 Task: In messages from candidates turn off email notifications.
Action: Mouse moved to (647, 70)
Screenshot: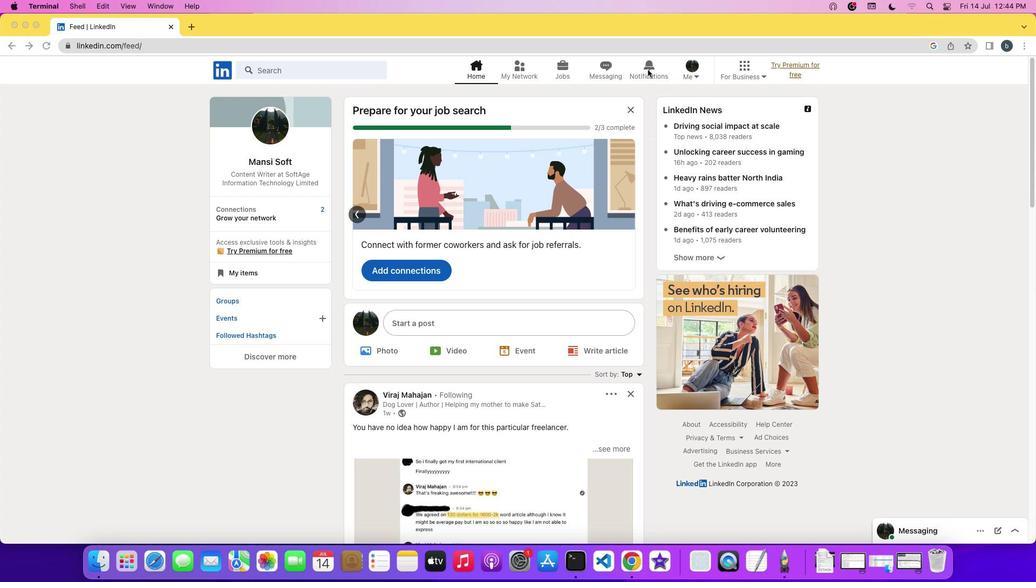 
Action: Mouse pressed left at (647, 70)
Screenshot: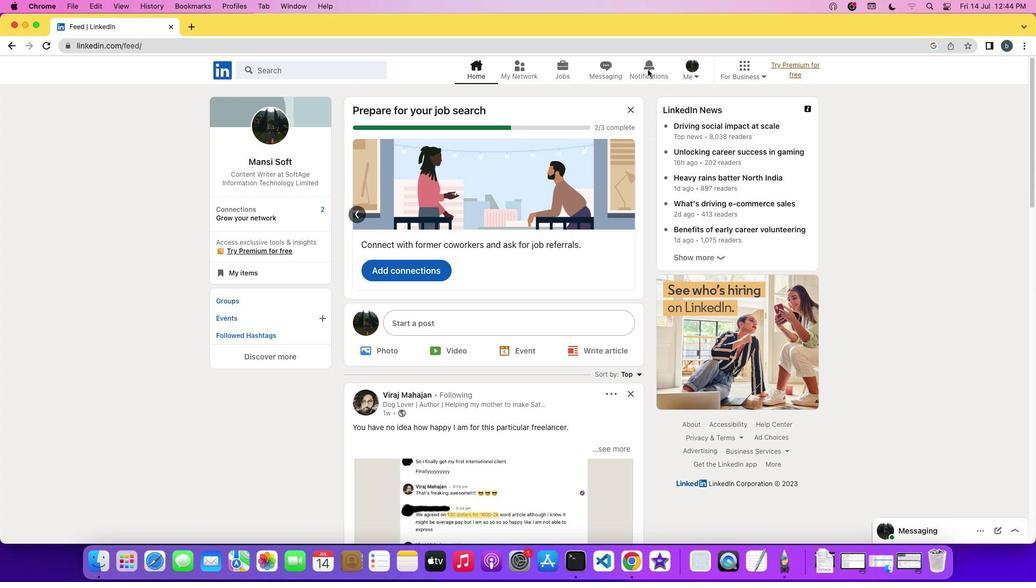 
Action: Mouse pressed left at (647, 70)
Screenshot: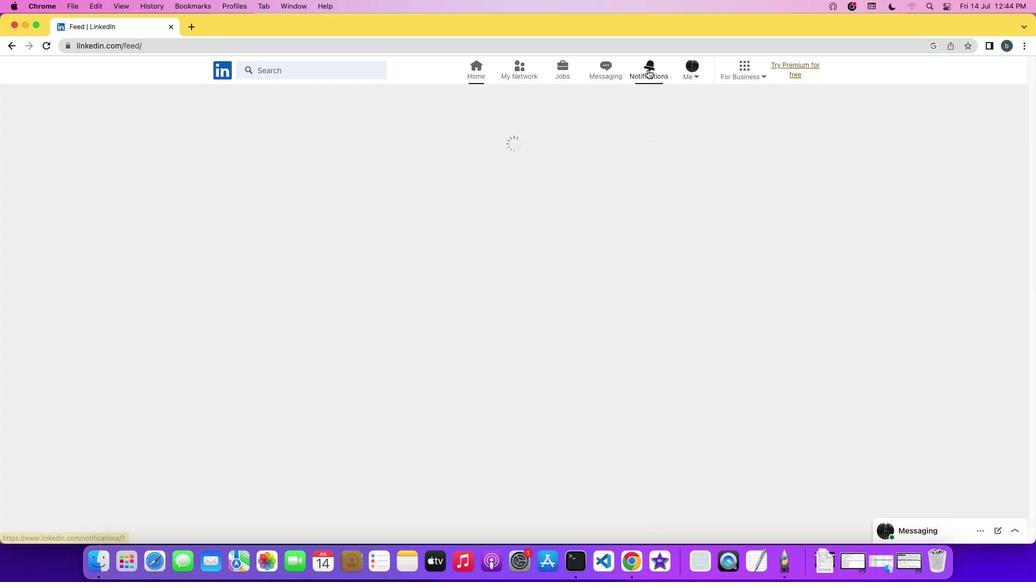 
Action: Mouse moved to (249, 139)
Screenshot: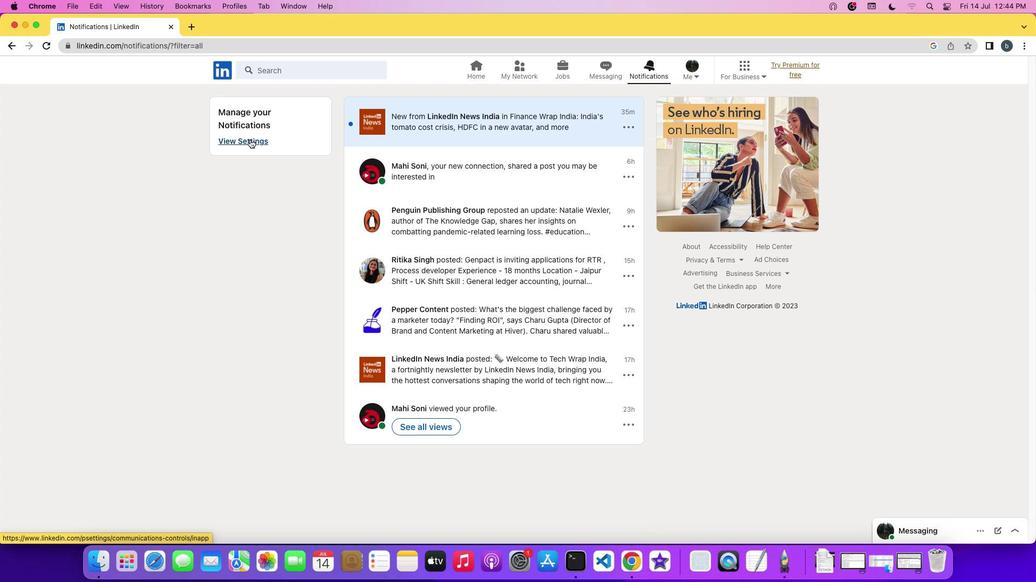 
Action: Mouse pressed left at (249, 139)
Screenshot: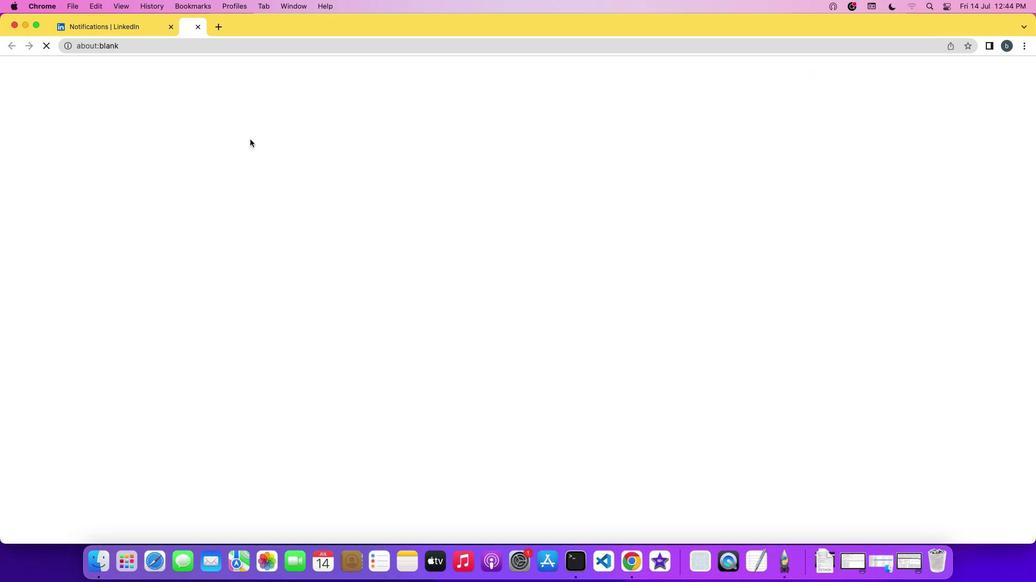 
Action: Mouse moved to (464, 169)
Screenshot: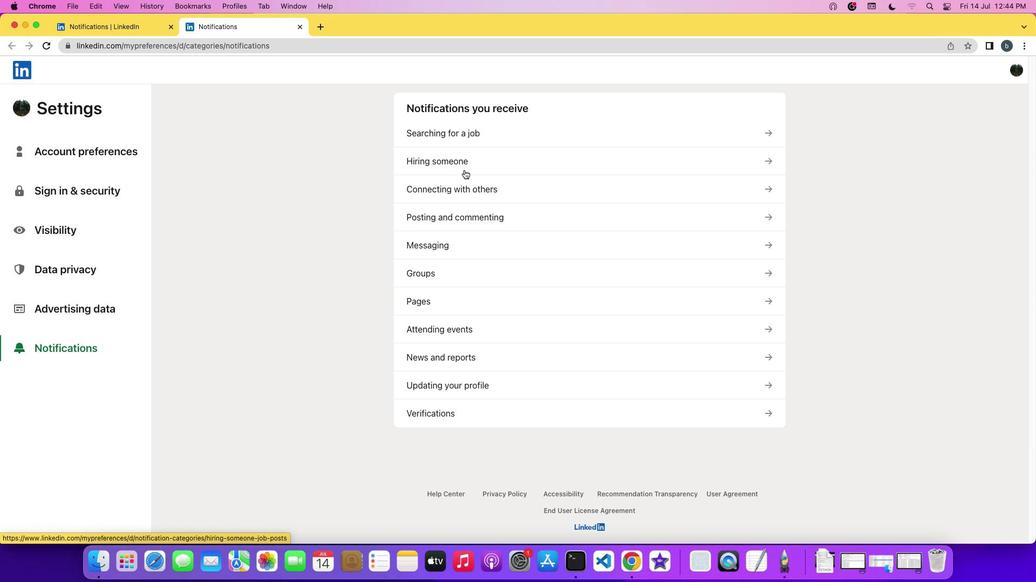 
Action: Mouse pressed left at (464, 169)
Screenshot: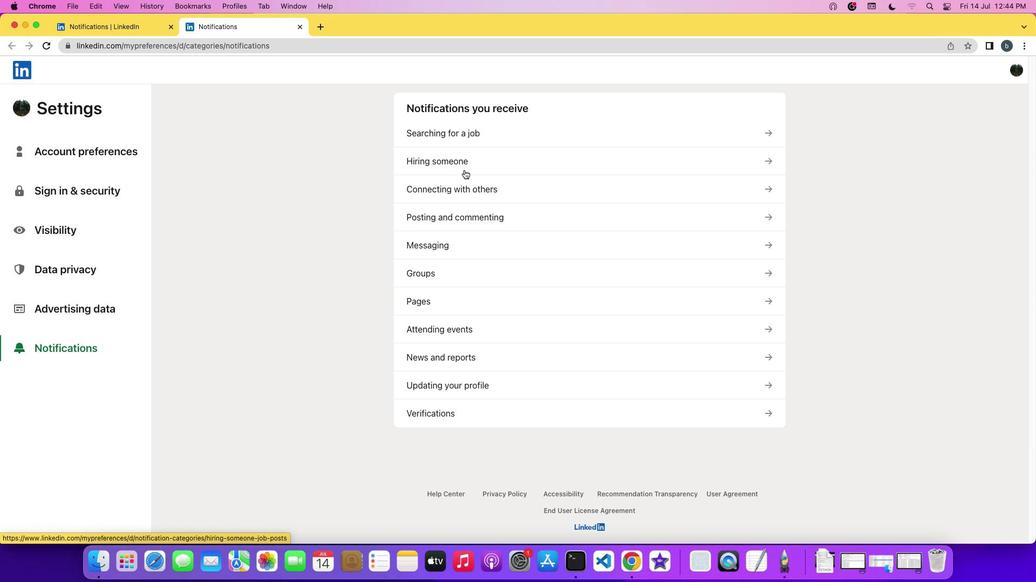 
Action: Mouse moved to (467, 242)
Screenshot: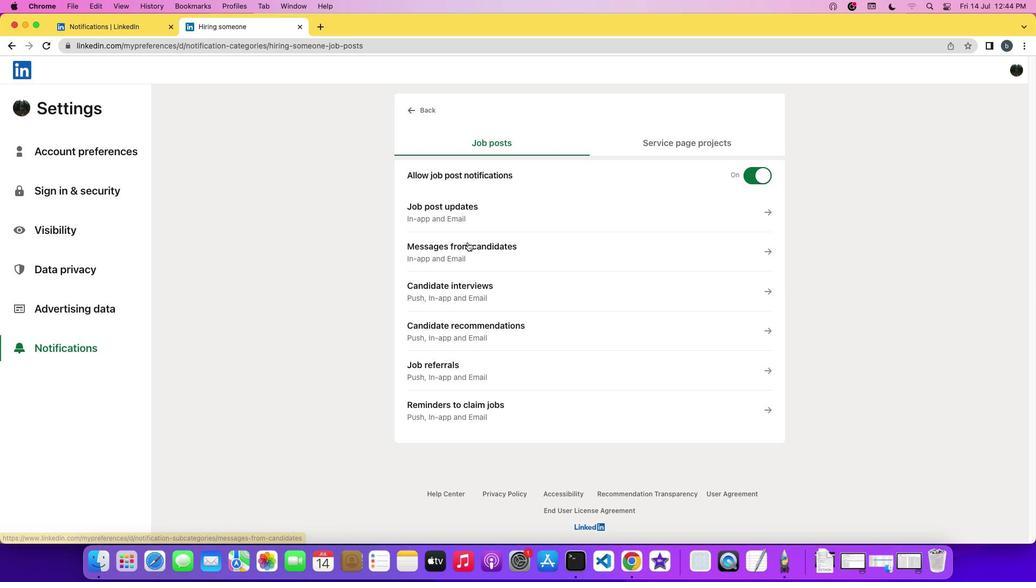 
Action: Mouse pressed left at (467, 242)
Screenshot: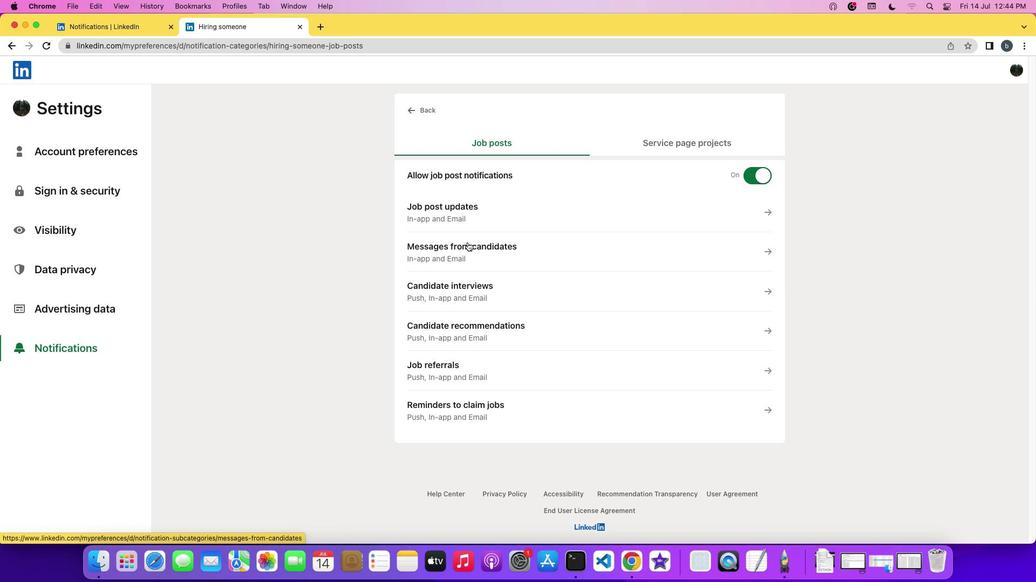 
Action: Mouse moved to (758, 292)
Screenshot: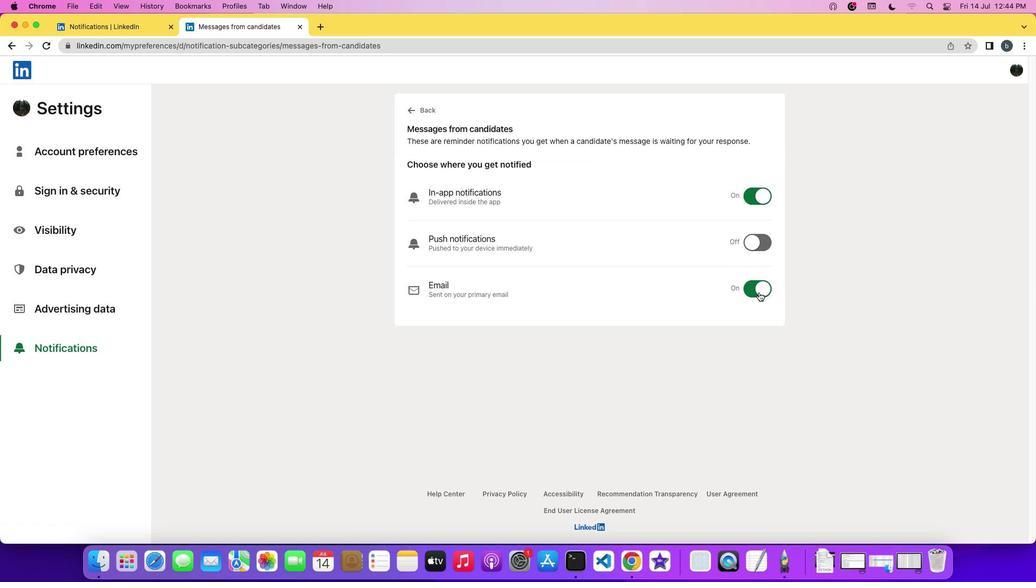 
Action: Mouse pressed left at (758, 292)
Screenshot: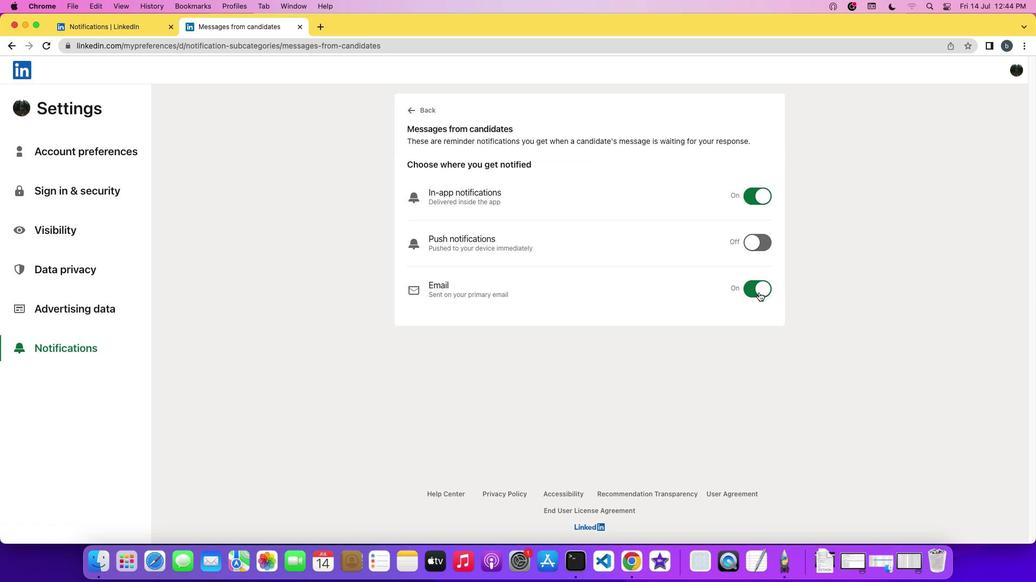 
Action: Mouse moved to (657, 375)
Screenshot: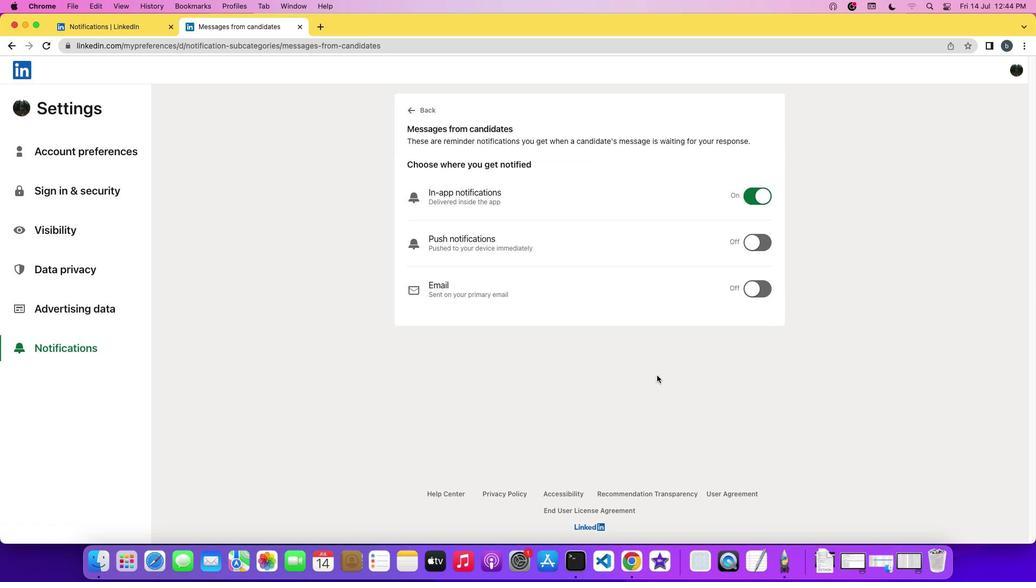 
